 Task: Update the birthday for the contact 'Shazi Zaman' to '28/12/1991' in Outlook.
Action: Mouse moved to (13, 73)
Screenshot: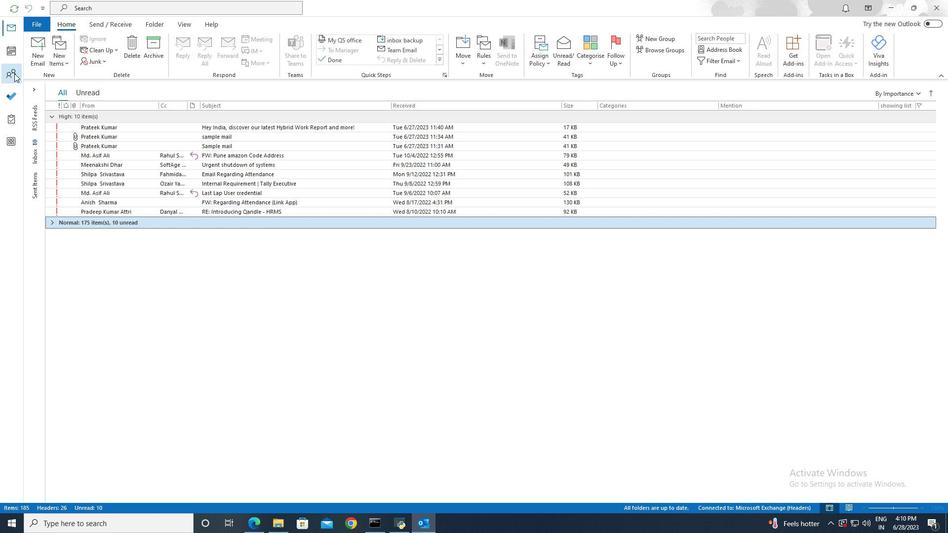 
Action: Mouse pressed left at (13, 73)
Screenshot: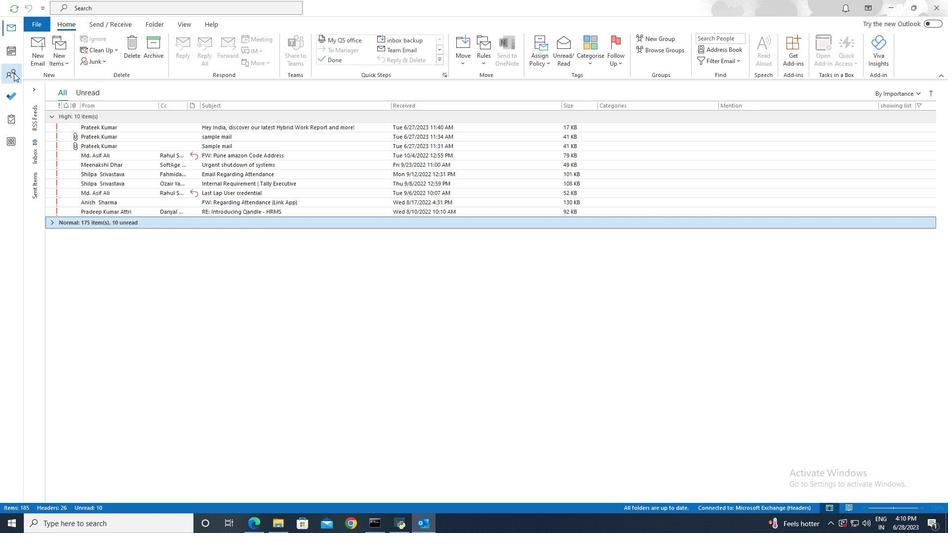
Action: Mouse moved to (238, 9)
Screenshot: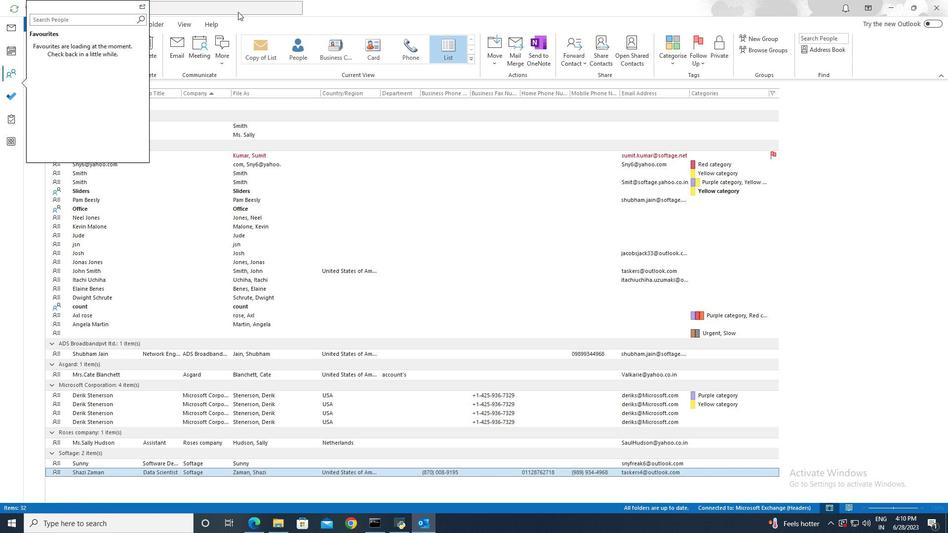 
Action: Mouse pressed left at (238, 9)
Screenshot: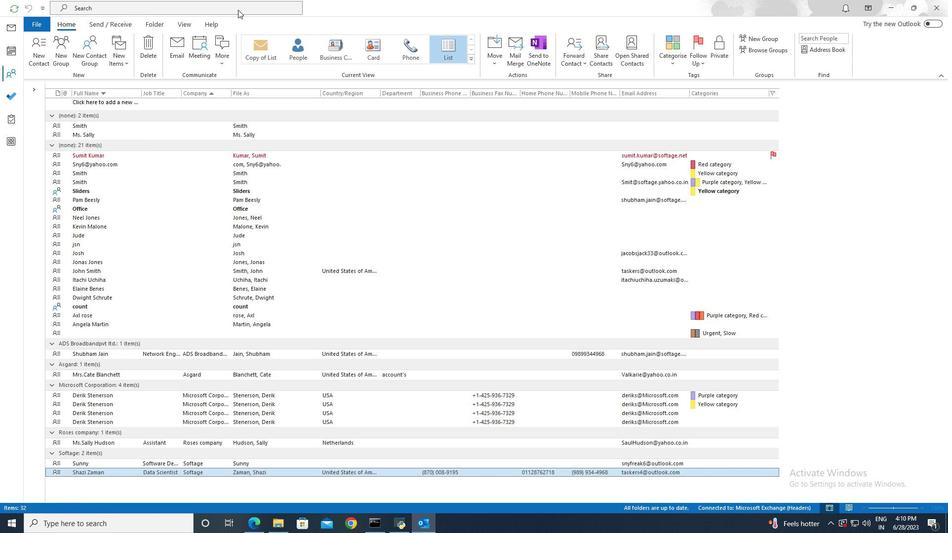 
Action: Mouse moved to (338, 9)
Screenshot: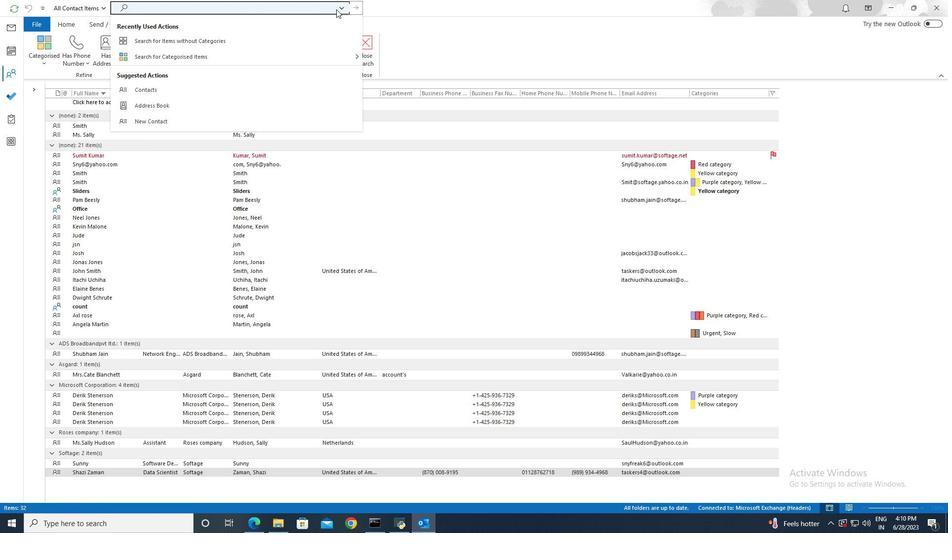 
Action: Mouse pressed left at (338, 9)
Screenshot: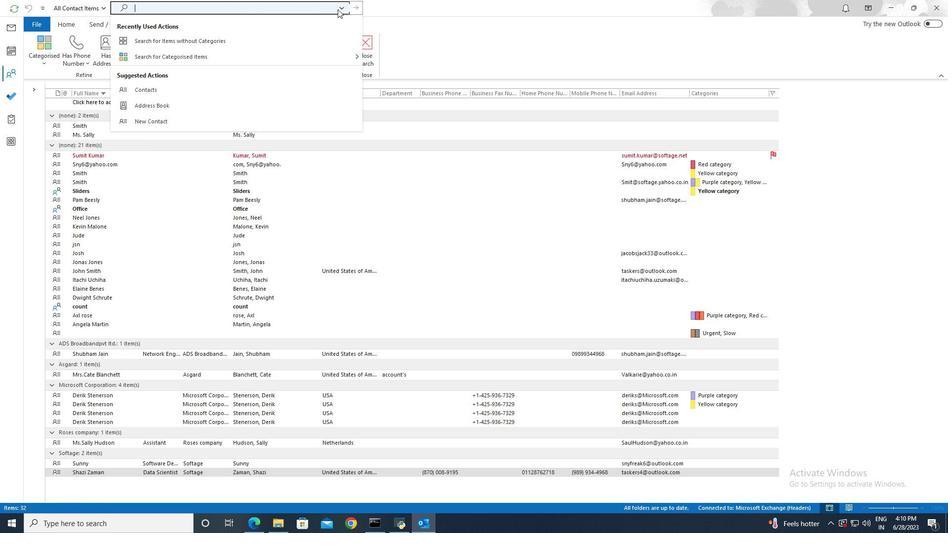 
Action: Mouse moved to (165, 165)
Screenshot: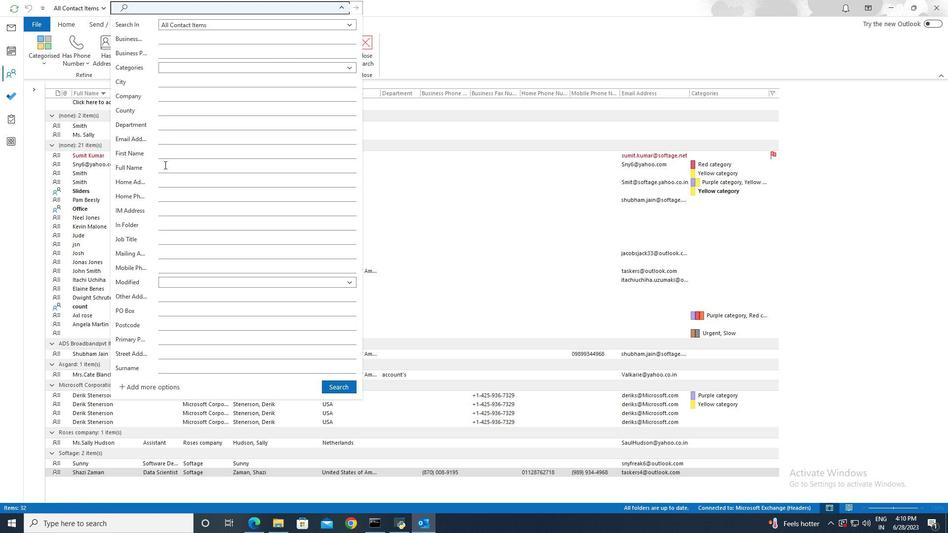 
Action: Mouse pressed left at (165, 165)
Screenshot: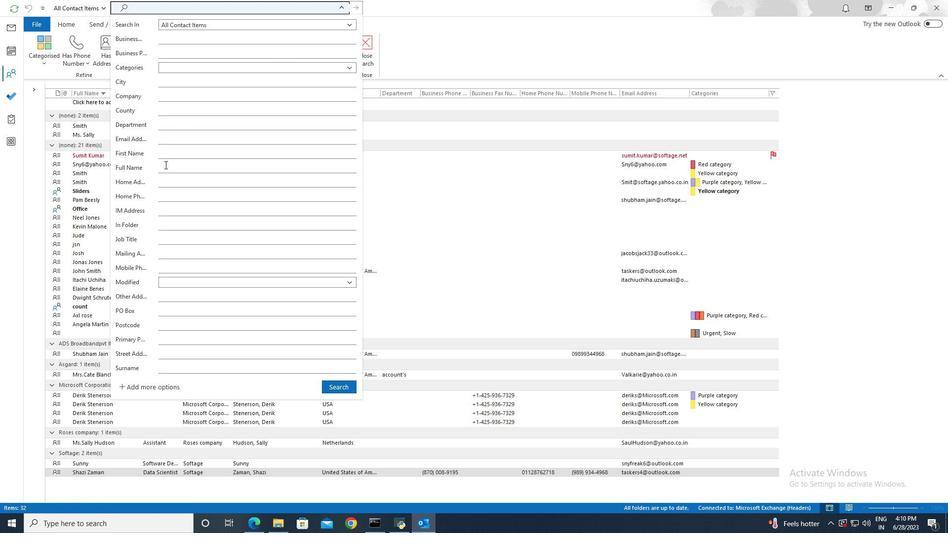 
Action: Key pressed <Key.shift>Shazi<Key.space><Key.shift><Key.shift><Key.shift><Key.shift><Key.shift><Key.shift><Key.shift><Key.shift><Key.shift><Key.shift><Key.shift><Key.shift><Key.shift>Zaman
Screenshot: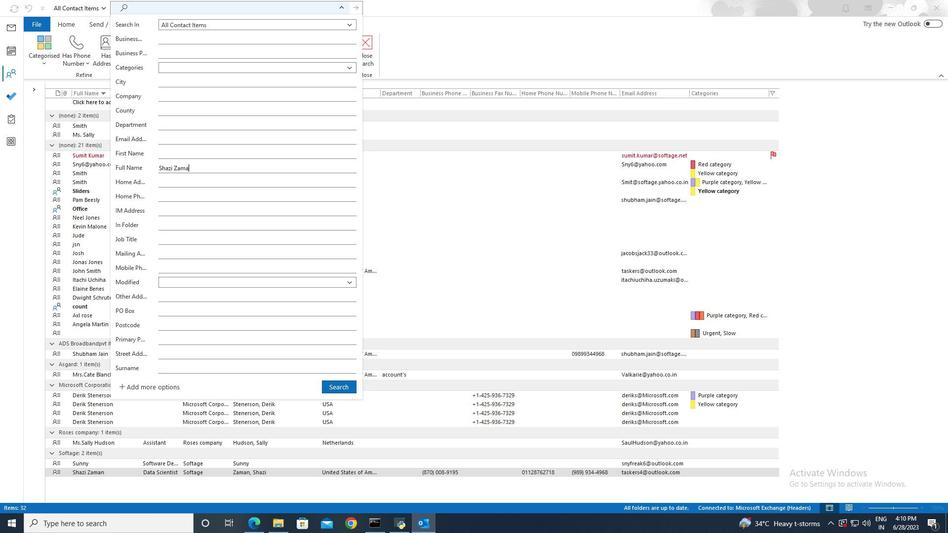 
Action: Mouse moved to (344, 386)
Screenshot: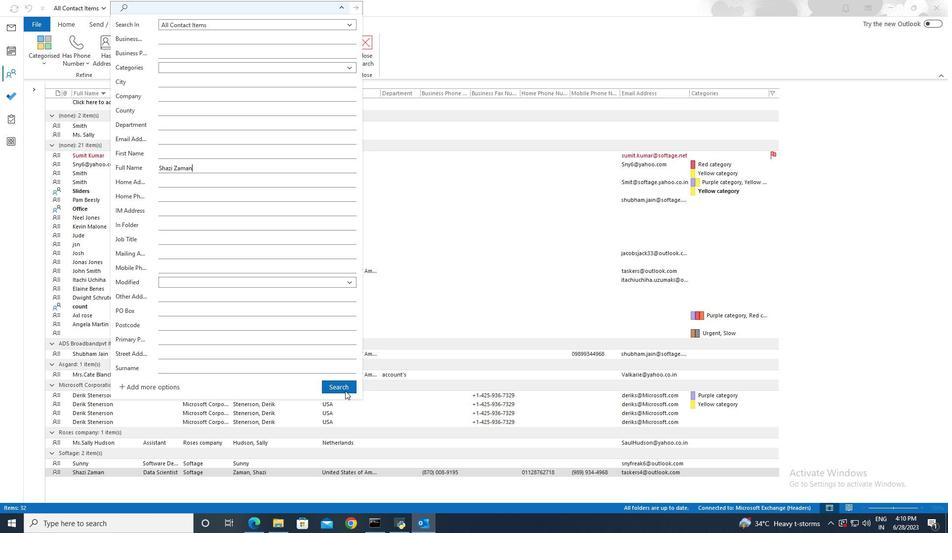 
Action: Mouse pressed left at (344, 386)
Screenshot: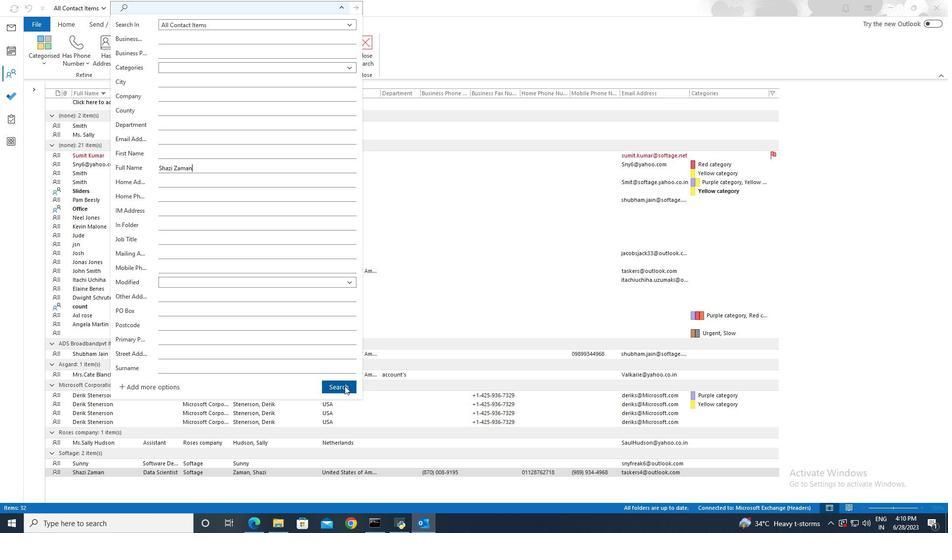 
Action: Mouse moved to (149, 111)
Screenshot: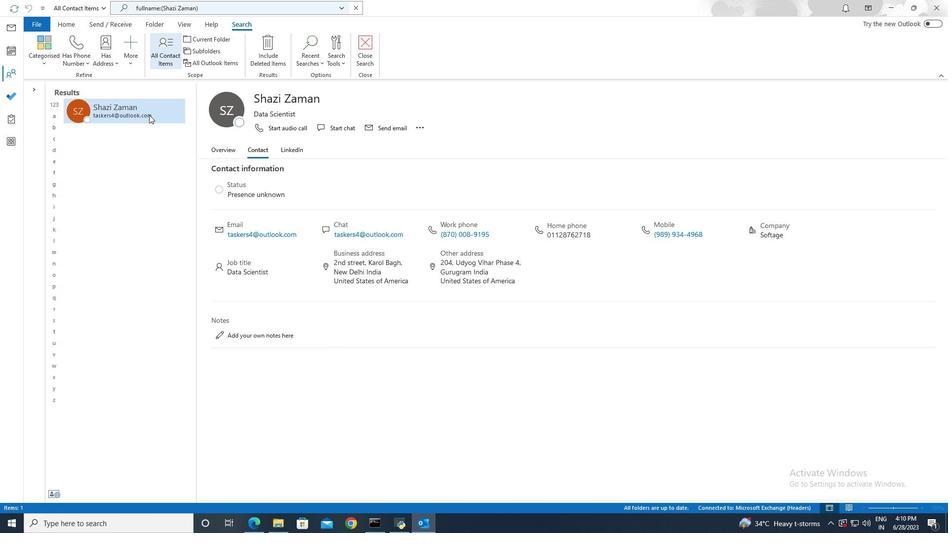 
Action: Mouse pressed left at (149, 111)
Screenshot: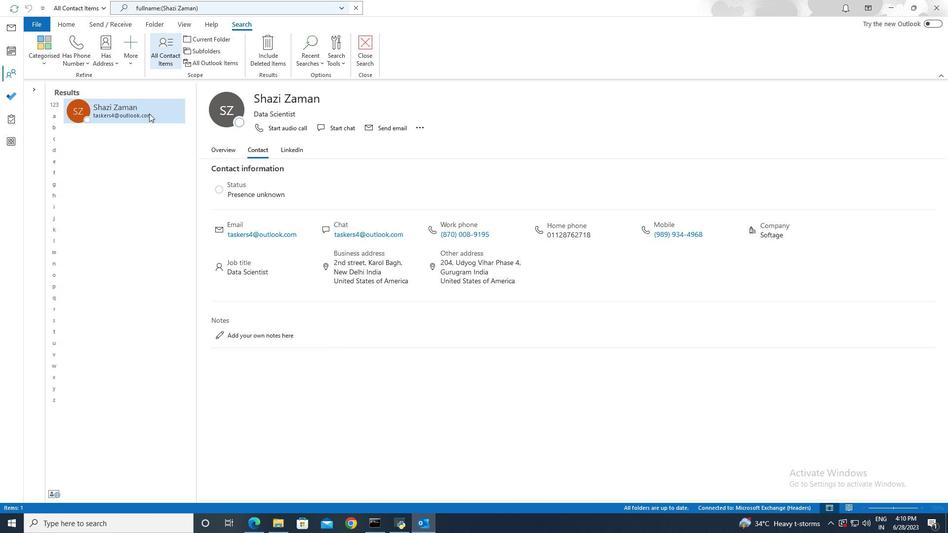 
Action: Mouse pressed left at (149, 111)
Screenshot: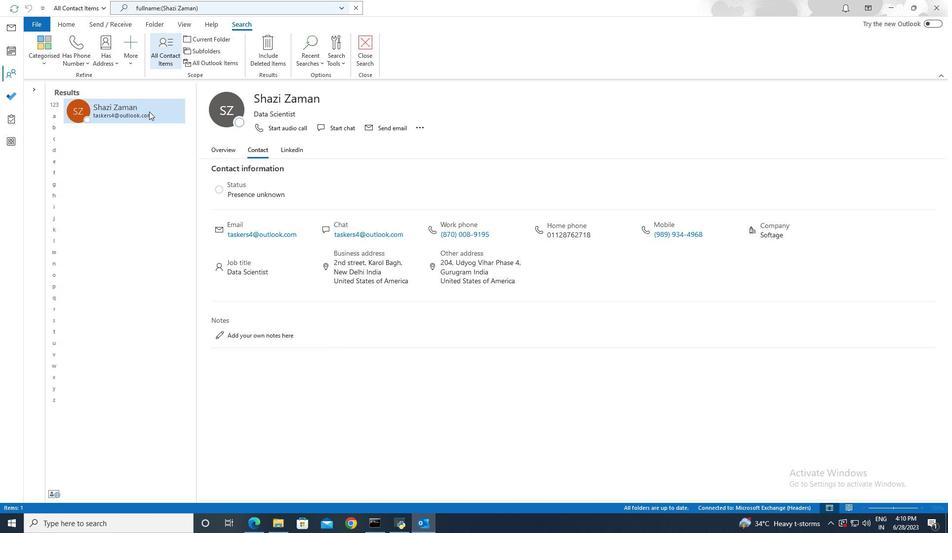 
Action: Mouse moved to (211, 90)
Screenshot: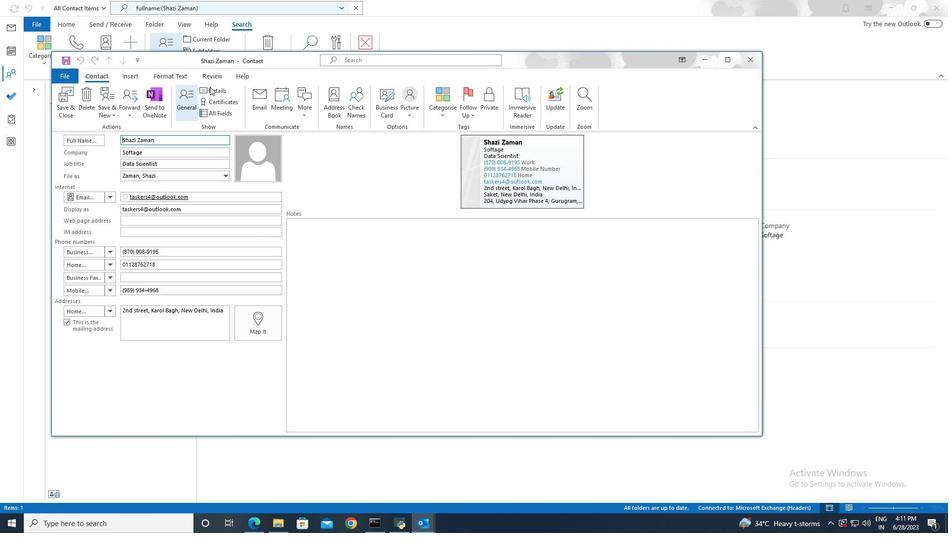 
Action: Mouse pressed left at (211, 90)
Screenshot: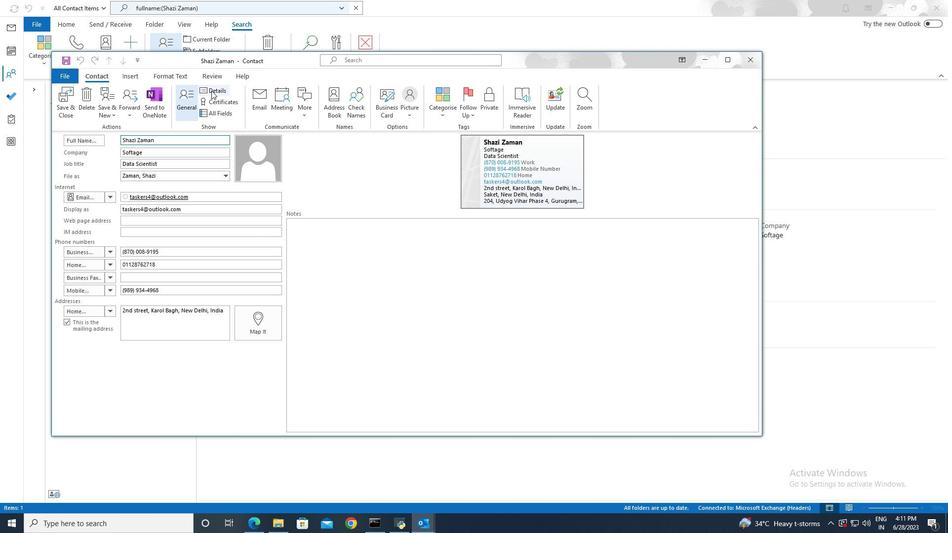 
Action: Mouse moved to (278, 186)
Screenshot: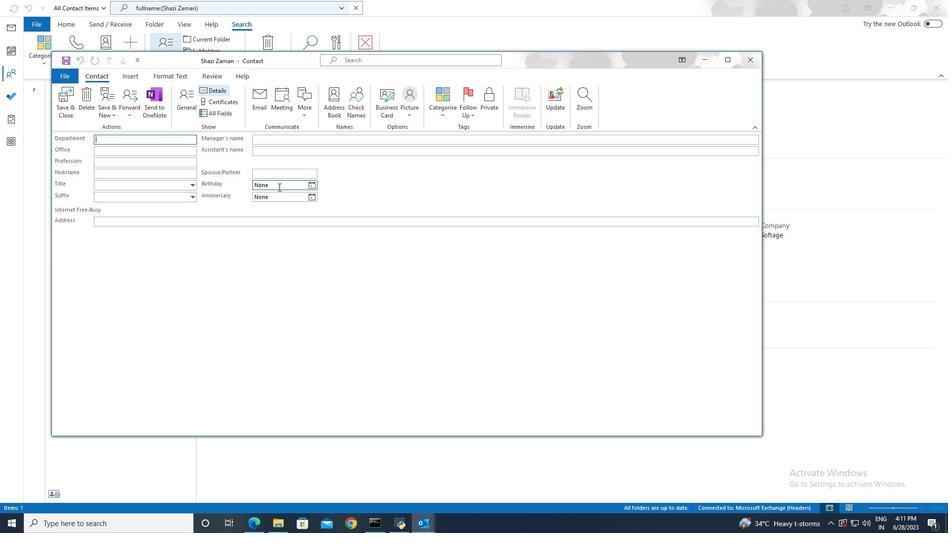 
Action: Mouse pressed left at (278, 186)
Screenshot: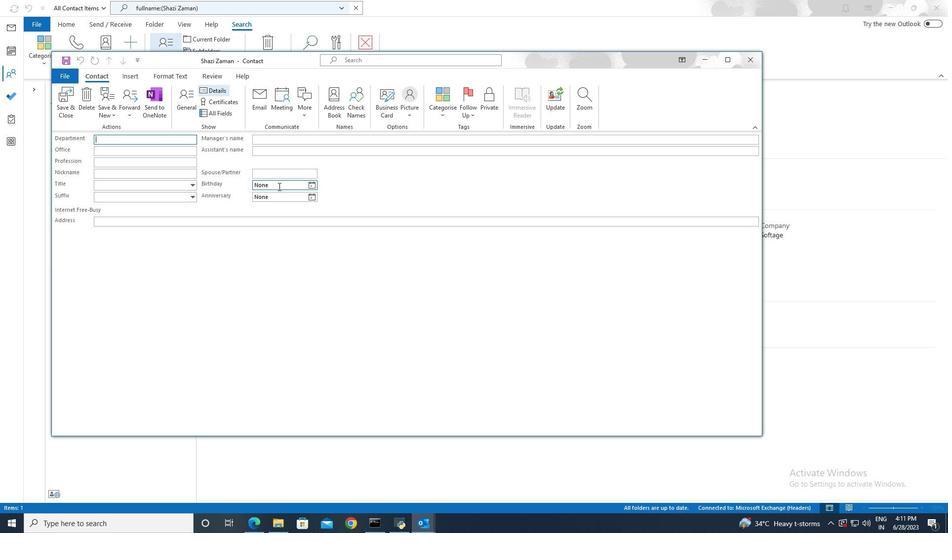 
Action: Mouse moved to (241, 186)
Screenshot: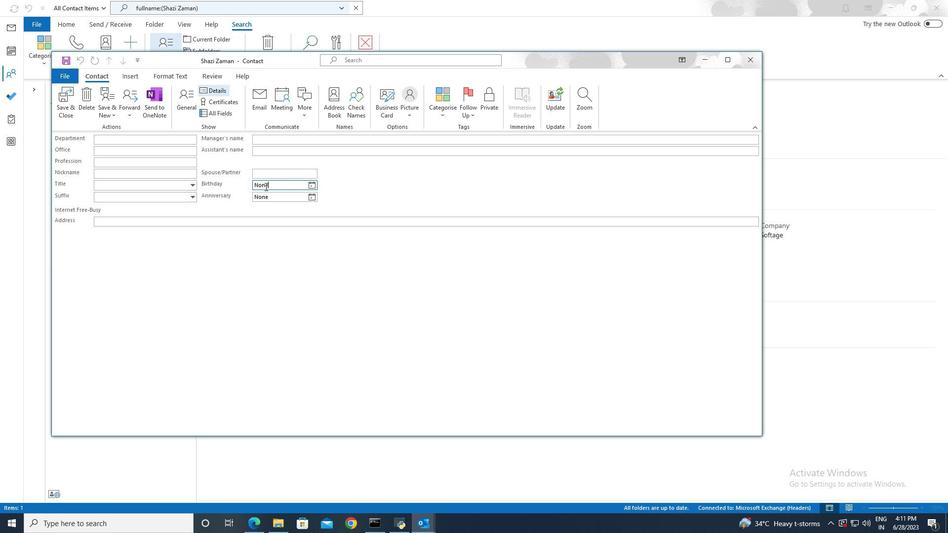 
Action: Key pressed 28<Key.shift>/12/1997
Screenshot: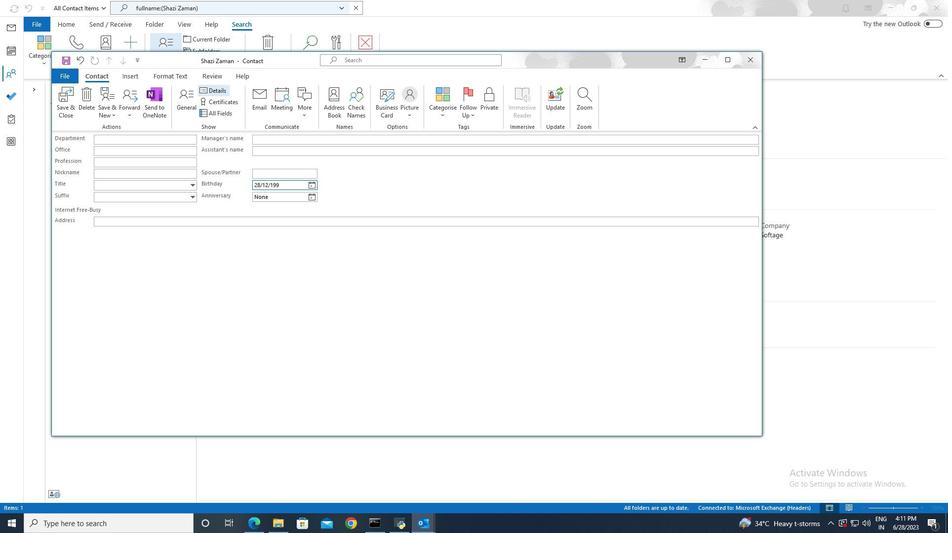 
Action: Mouse moved to (285, 244)
Screenshot: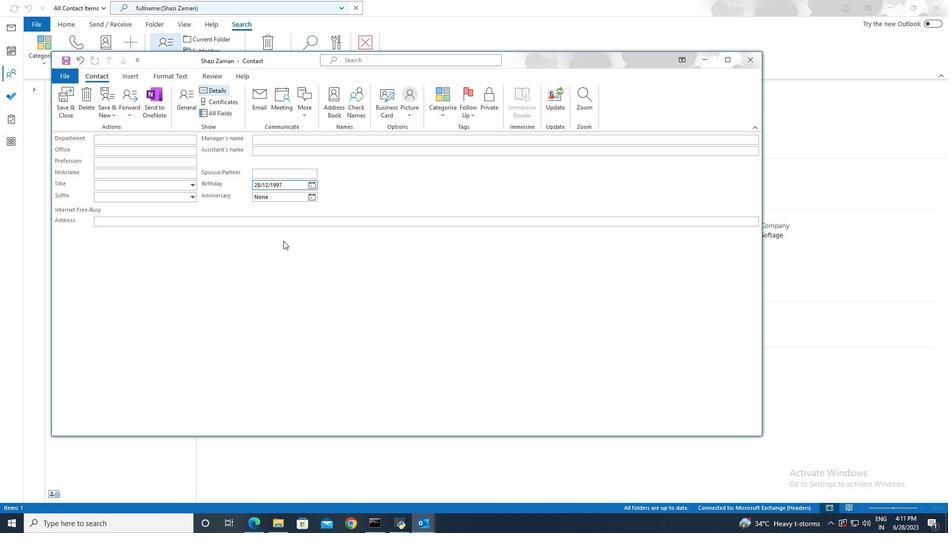 
Action: Mouse pressed left at (285, 244)
Screenshot: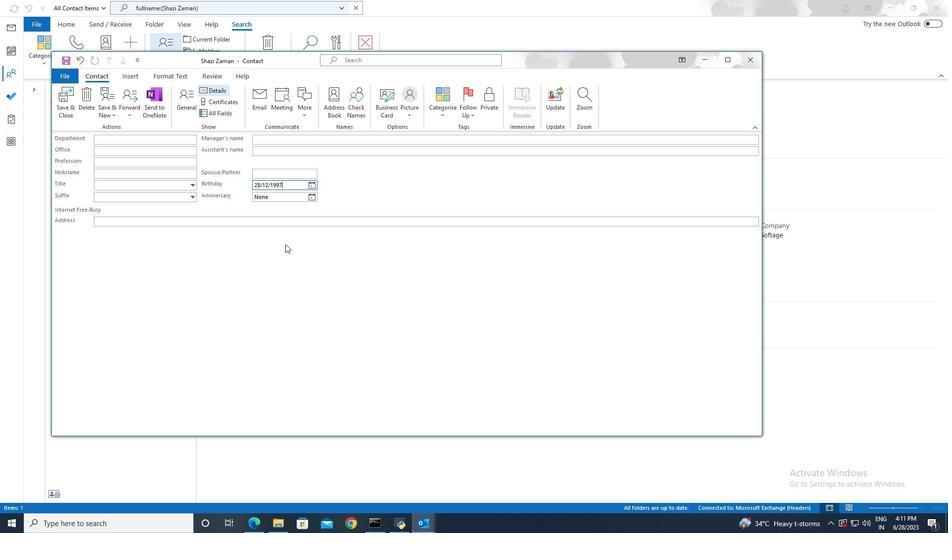 
Action: Mouse moved to (69, 103)
Screenshot: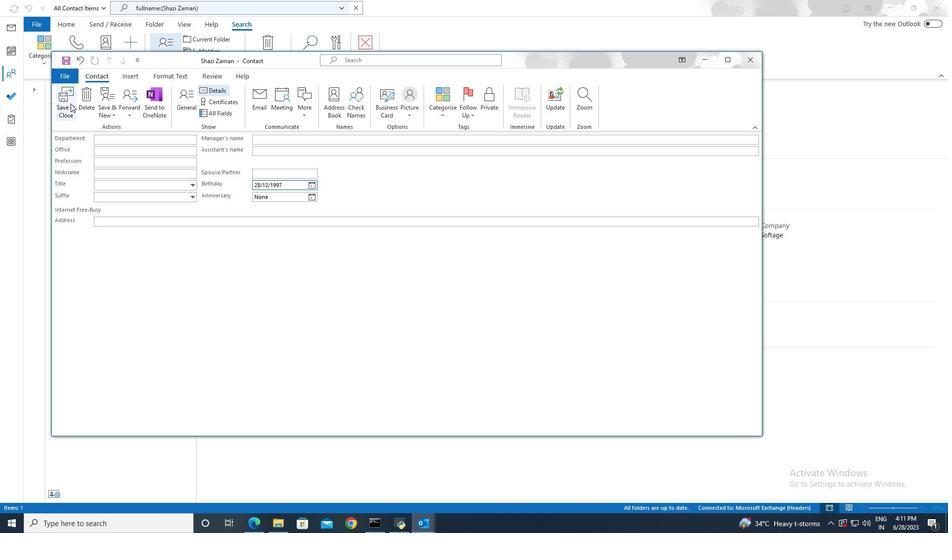 
Action: Mouse pressed left at (69, 103)
Screenshot: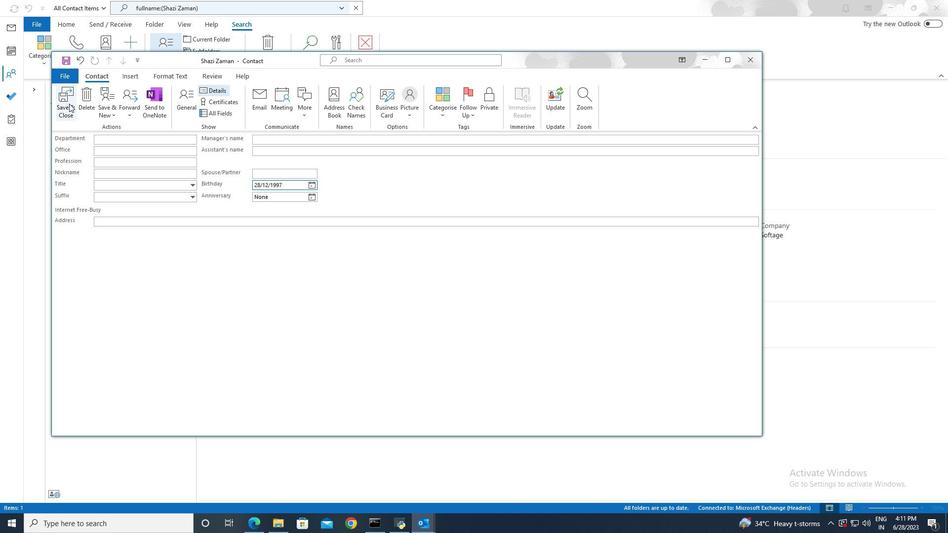 
